 Task: Choose the paper size letter for printing the document.
Action: Mouse moved to (78, 114)
Screenshot: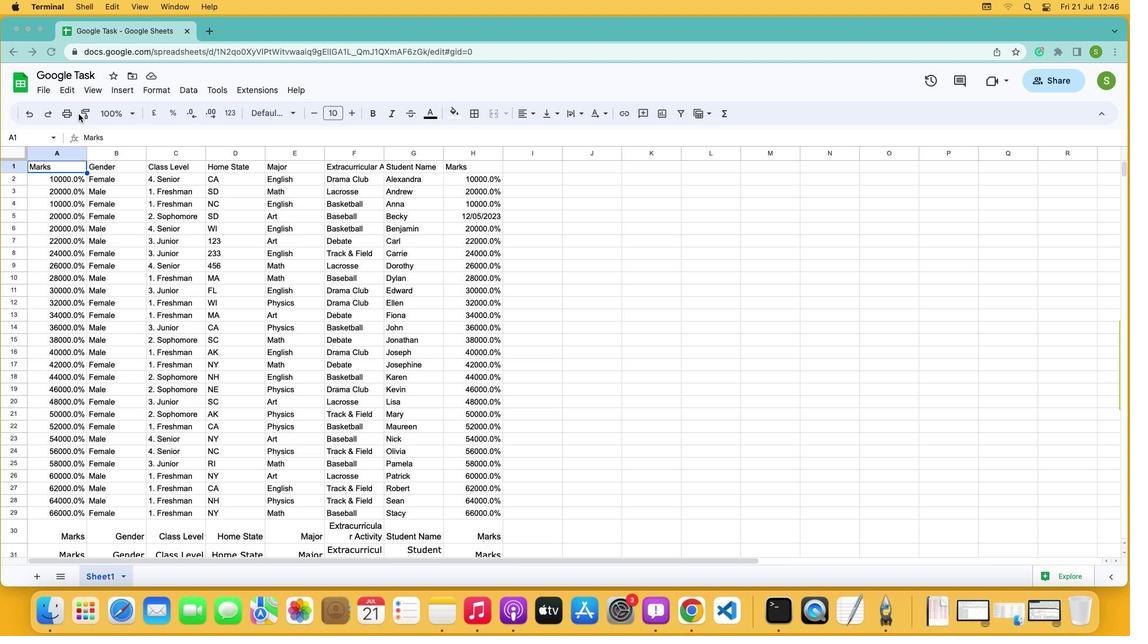 
Action: Mouse pressed left at (78, 114)
Screenshot: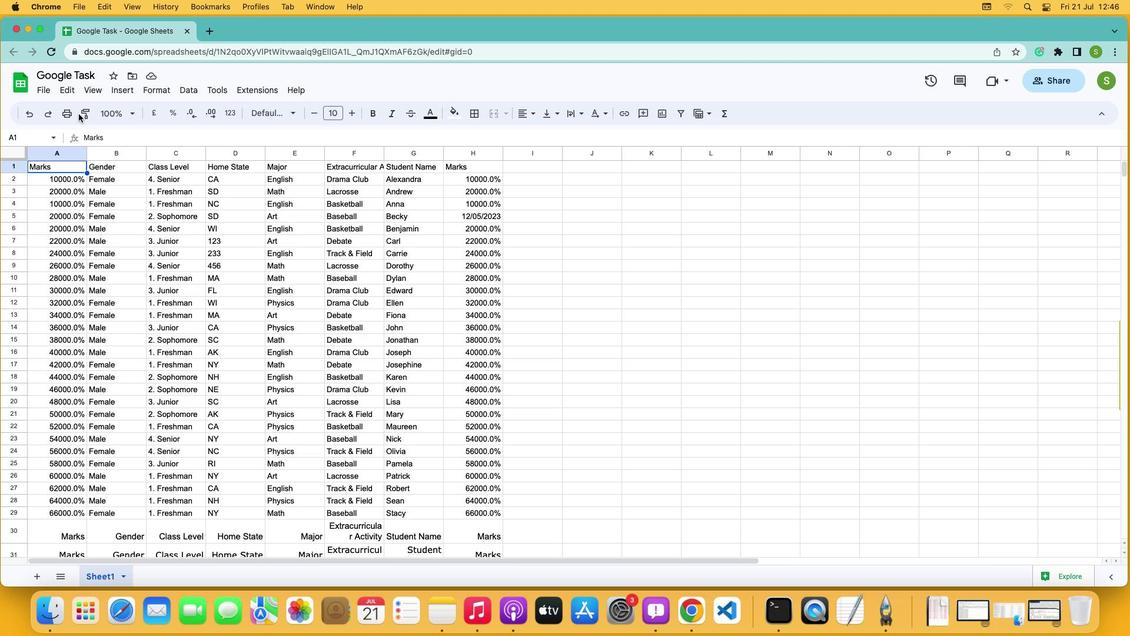 
Action: Mouse moved to (71, 113)
Screenshot: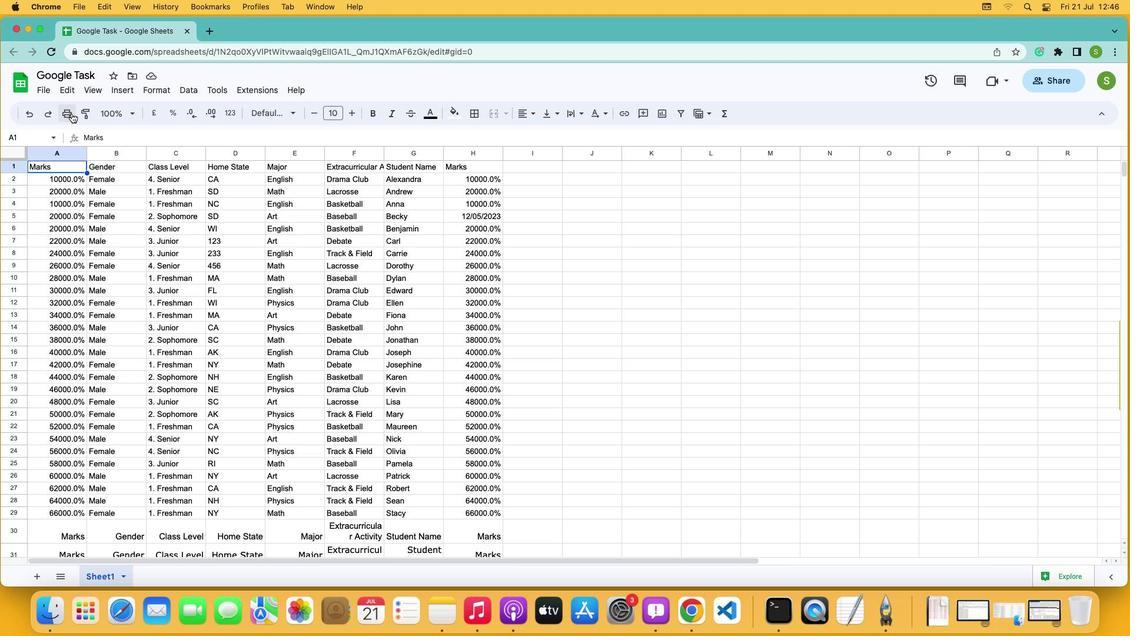 
Action: Mouse pressed left at (71, 113)
Screenshot: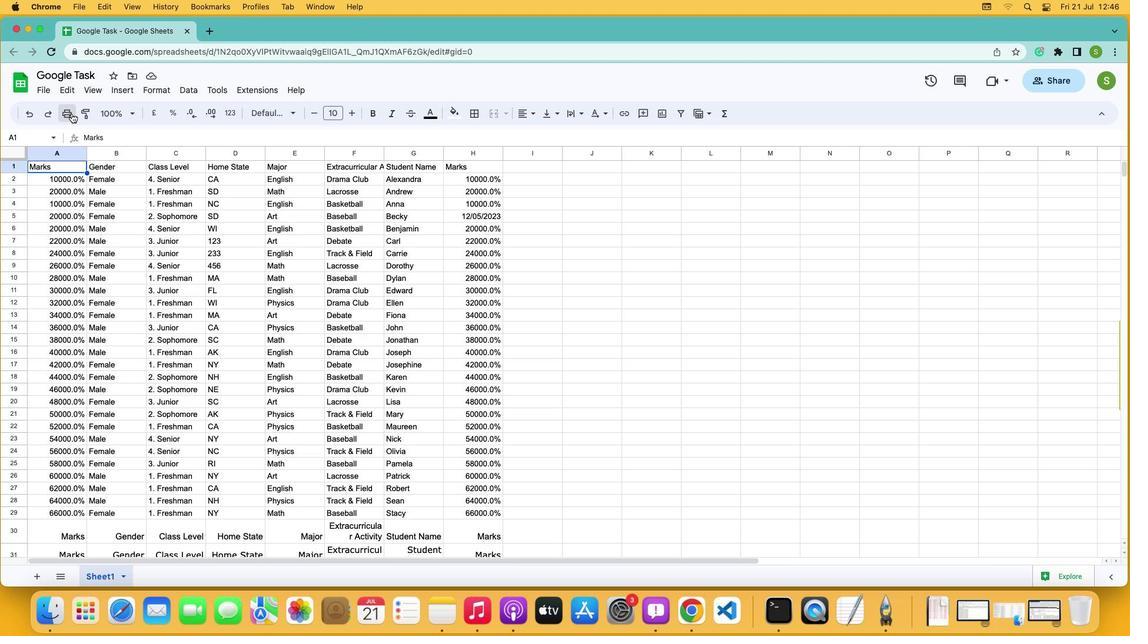 
Action: Mouse moved to (1094, 81)
Screenshot: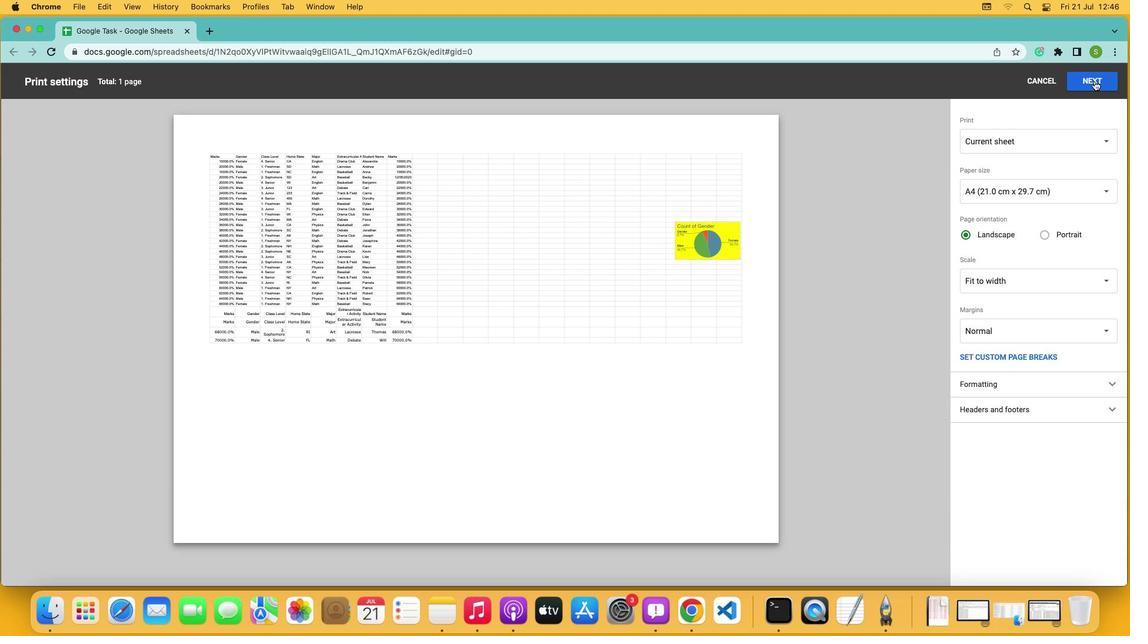 
Action: Mouse pressed left at (1094, 81)
Screenshot: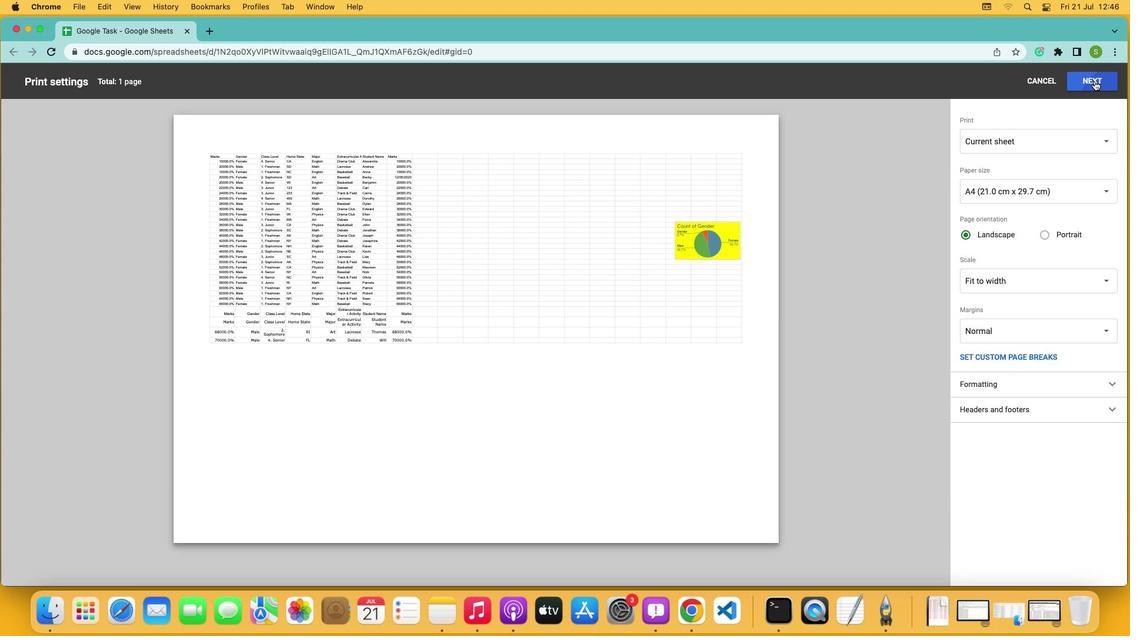 
Action: Mouse moved to (922, 212)
Screenshot: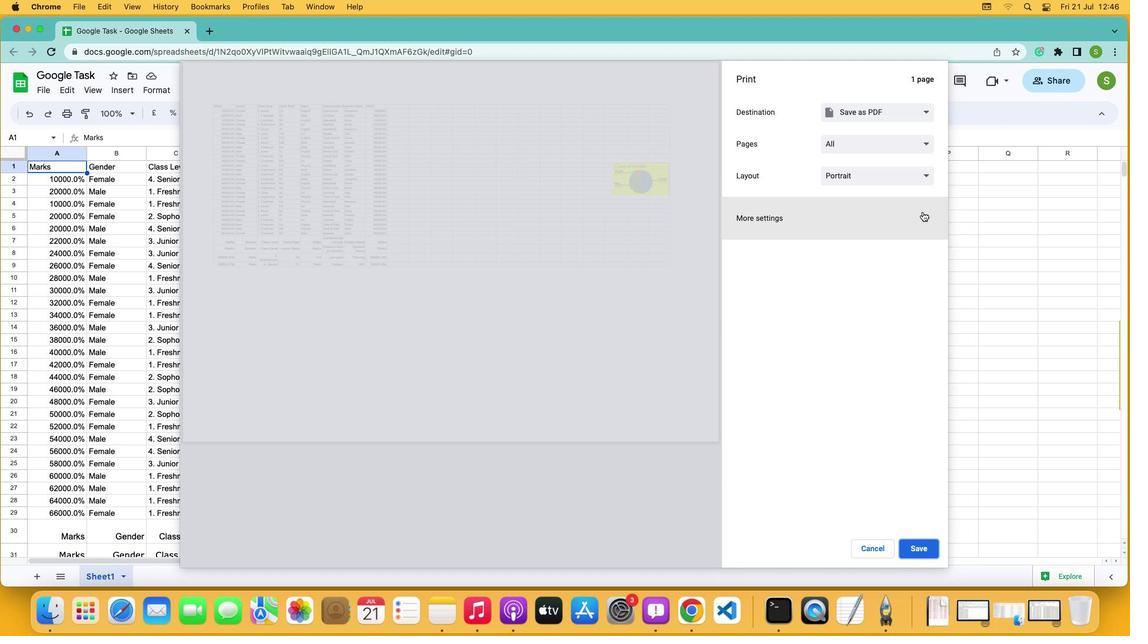 
Action: Mouse pressed left at (922, 212)
Screenshot: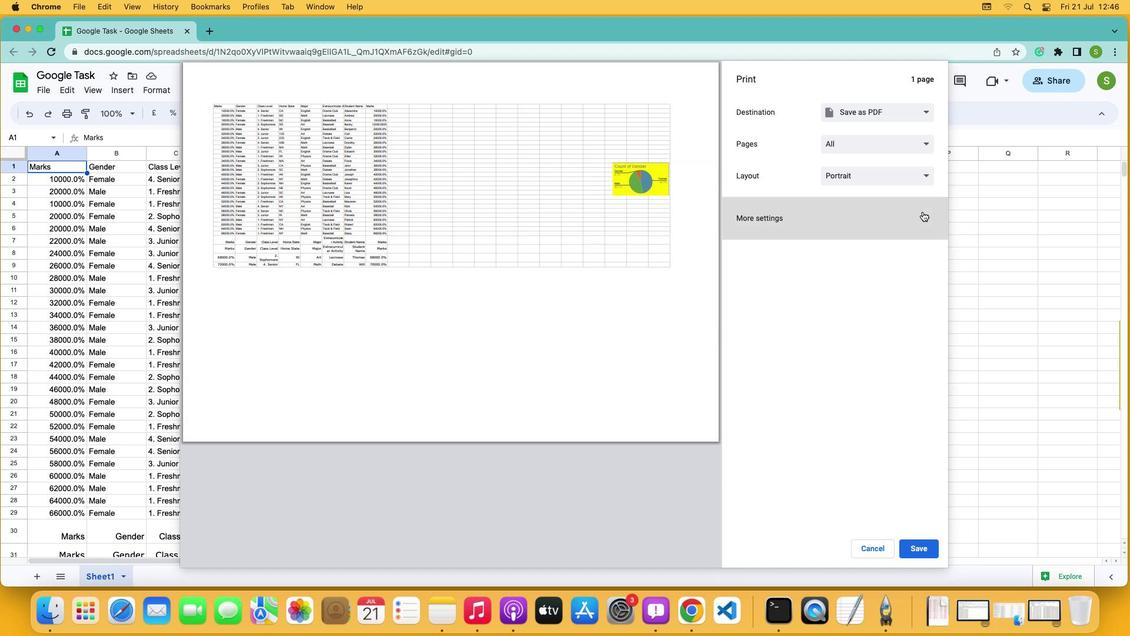 
Action: Mouse moved to (919, 256)
Screenshot: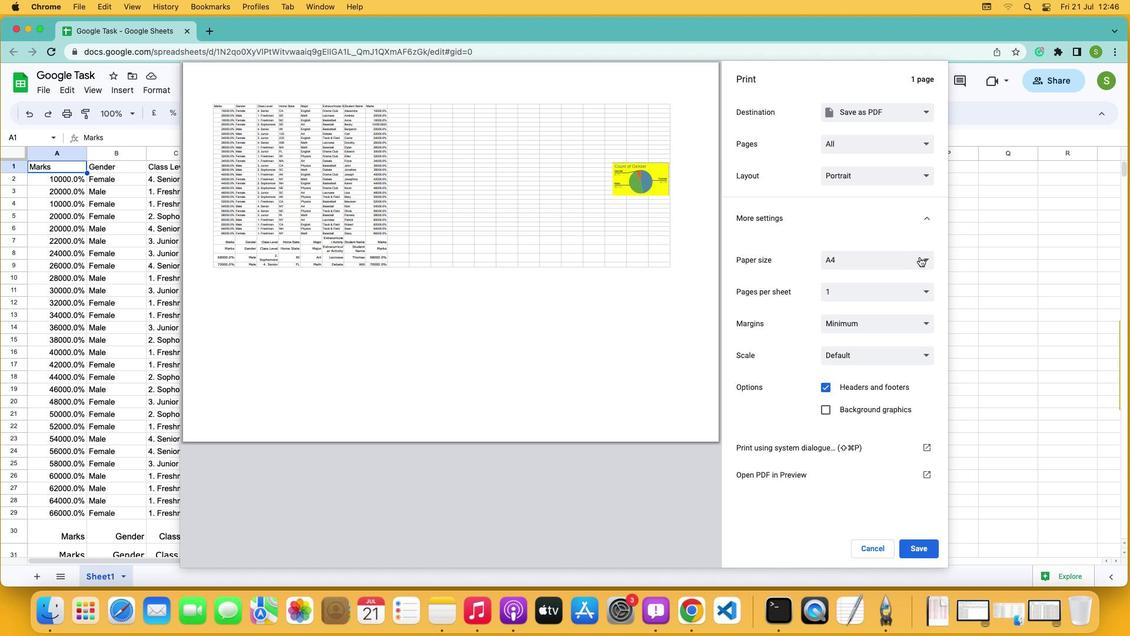 
Action: Mouse pressed left at (919, 256)
Screenshot: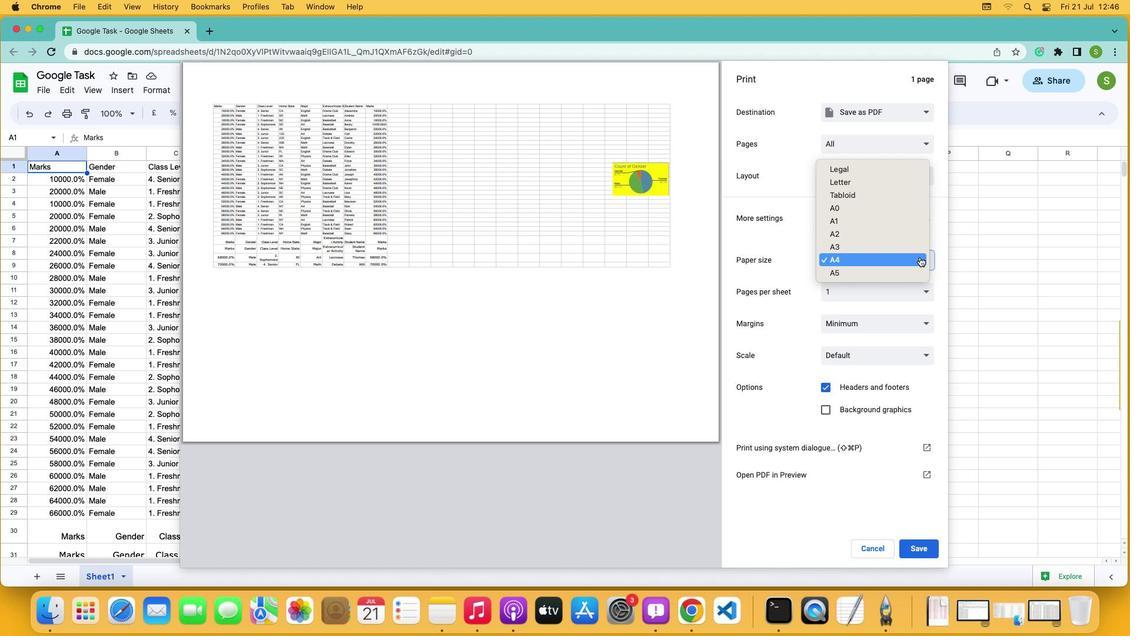 
Action: Mouse moved to (846, 179)
Screenshot: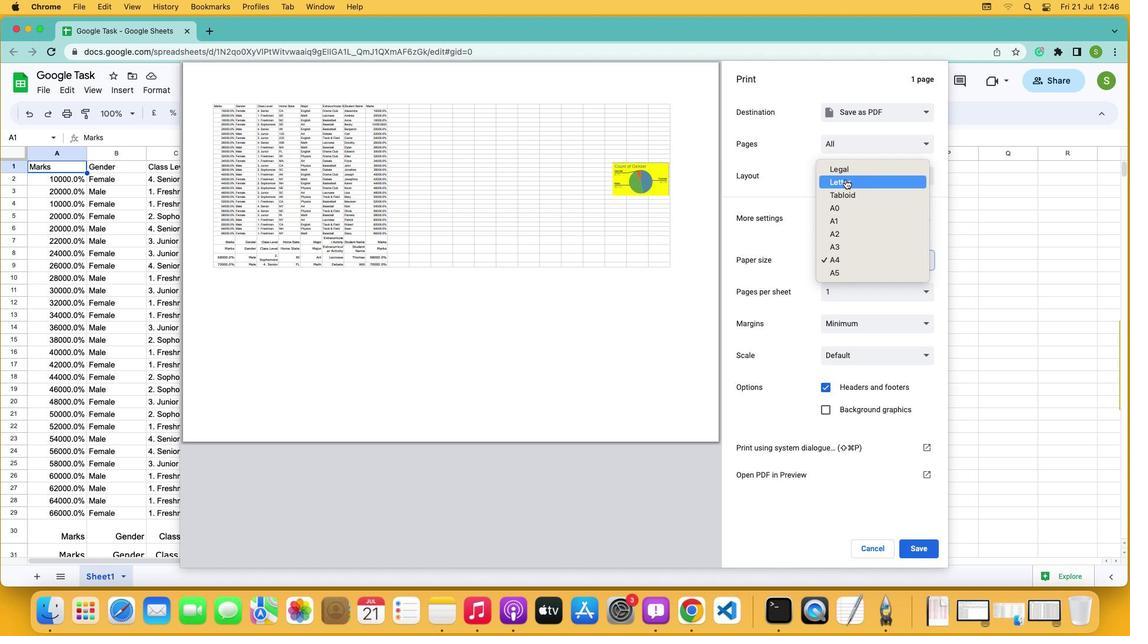 
Action: Mouse pressed left at (846, 179)
Screenshot: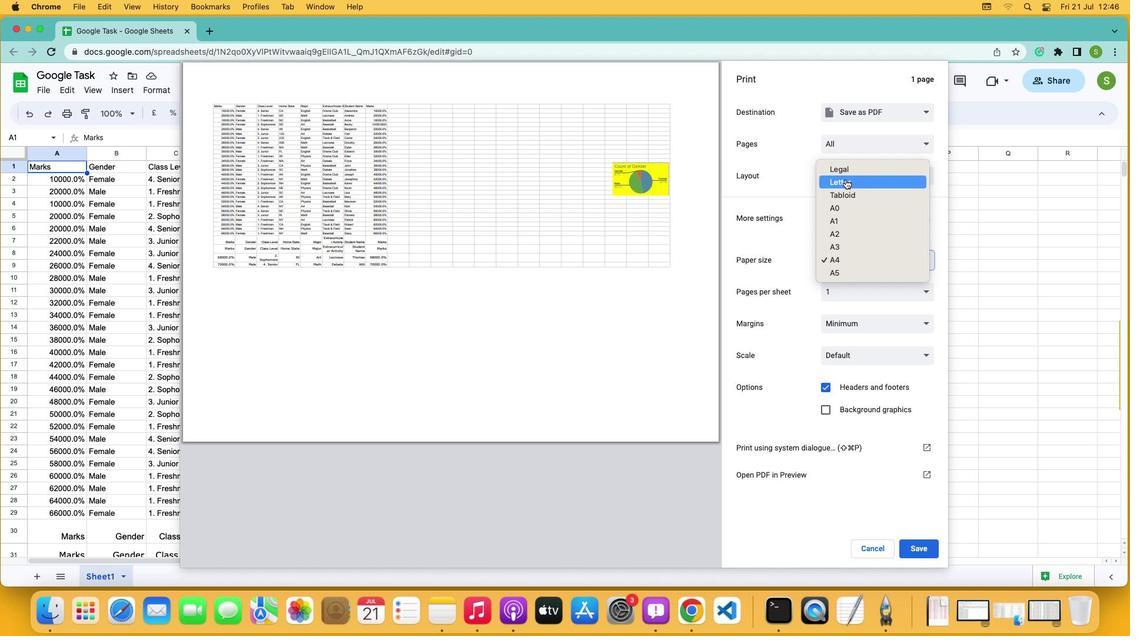 
